 Task: Create Card Product Launch Execution in Board Sales Performance Management Tools to Workspace Financial Management Software. Create Card Variety Show Review in Board Business Process Analysis and Optimization to Workspace Financial Management Software. Create Card Product Launch Execution in Board Brand Personality Development and Branding Strategy to Workspace Financial Management Software
Action: Mouse moved to (59, 359)
Screenshot: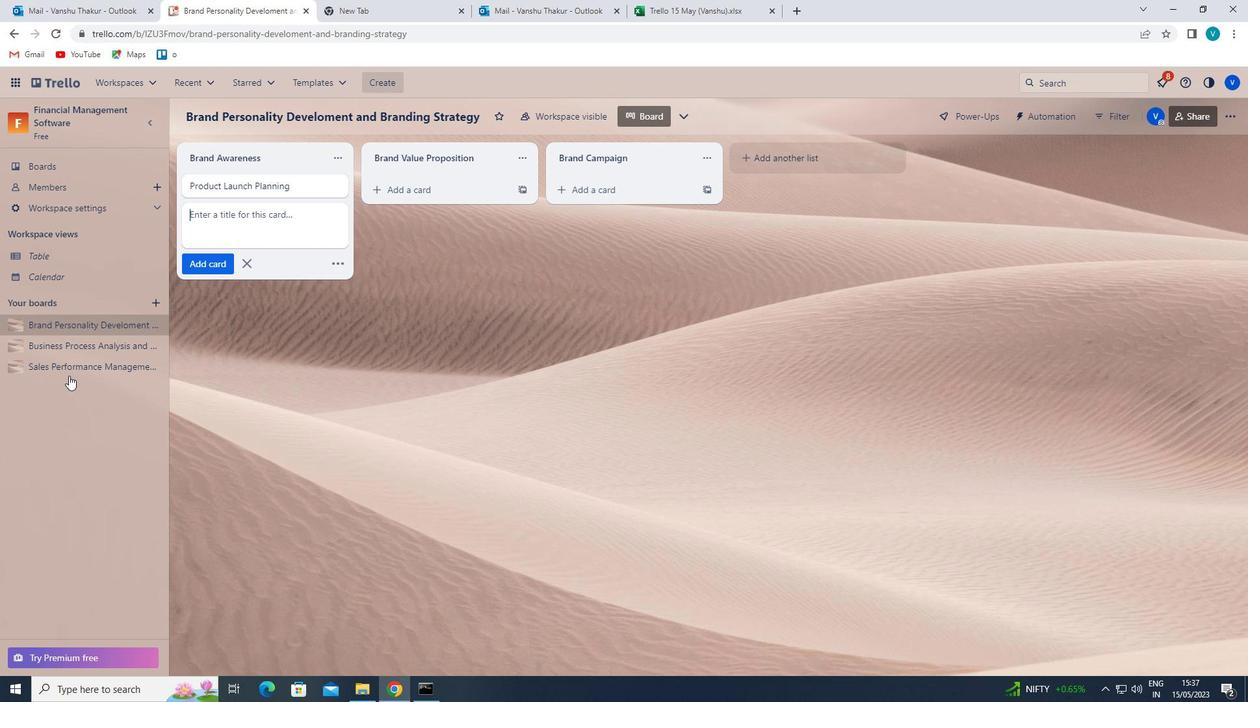 
Action: Mouse pressed left at (59, 359)
Screenshot: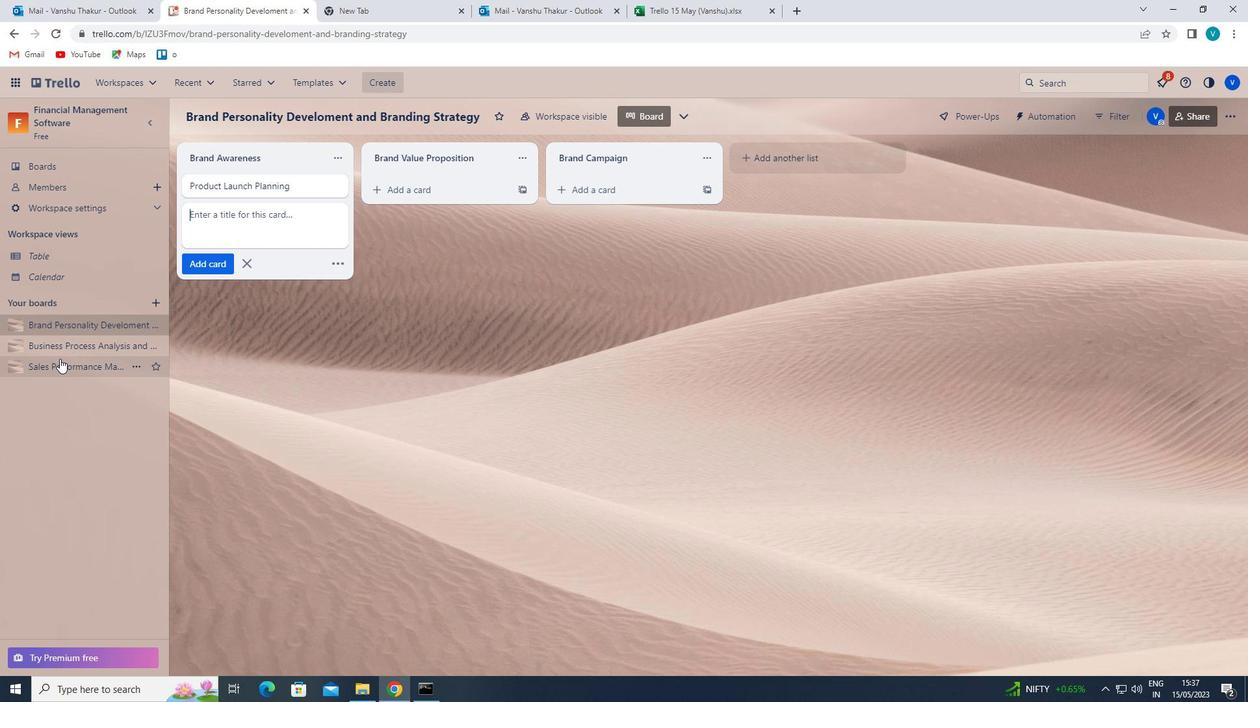 
Action: Mouse moved to (400, 180)
Screenshot: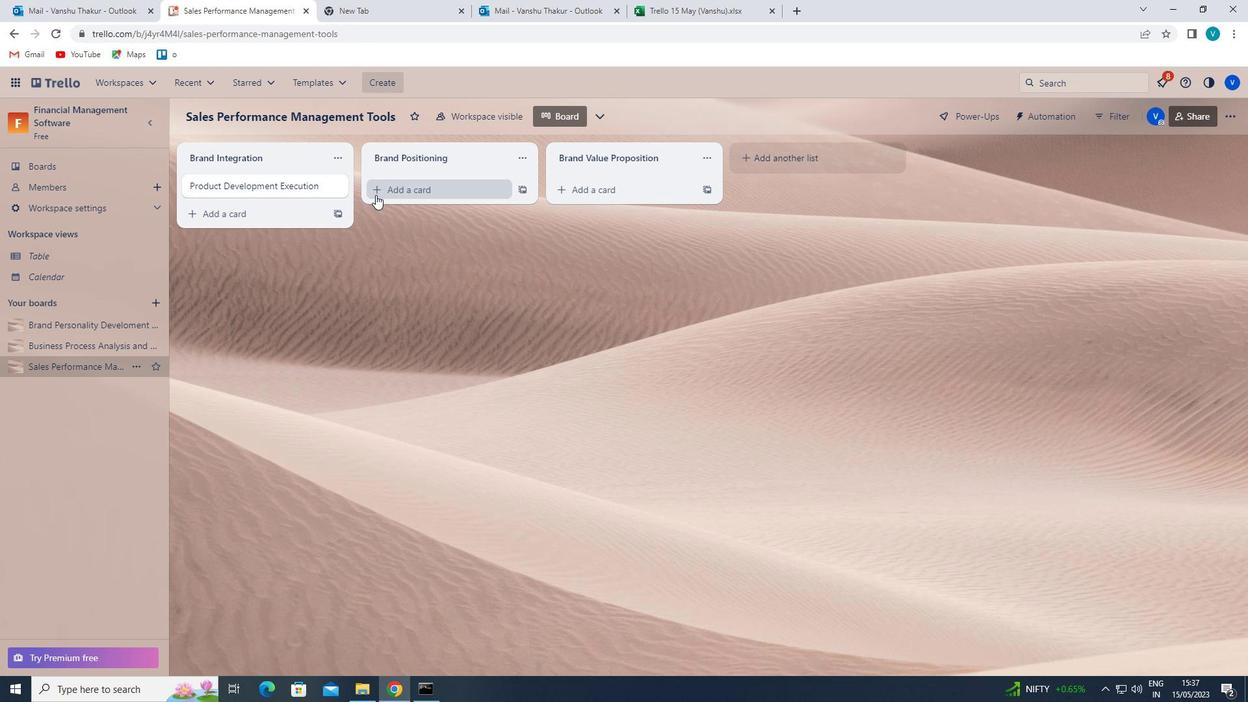 
Action: Mouse pressed left at (400, 180)
Screenshot: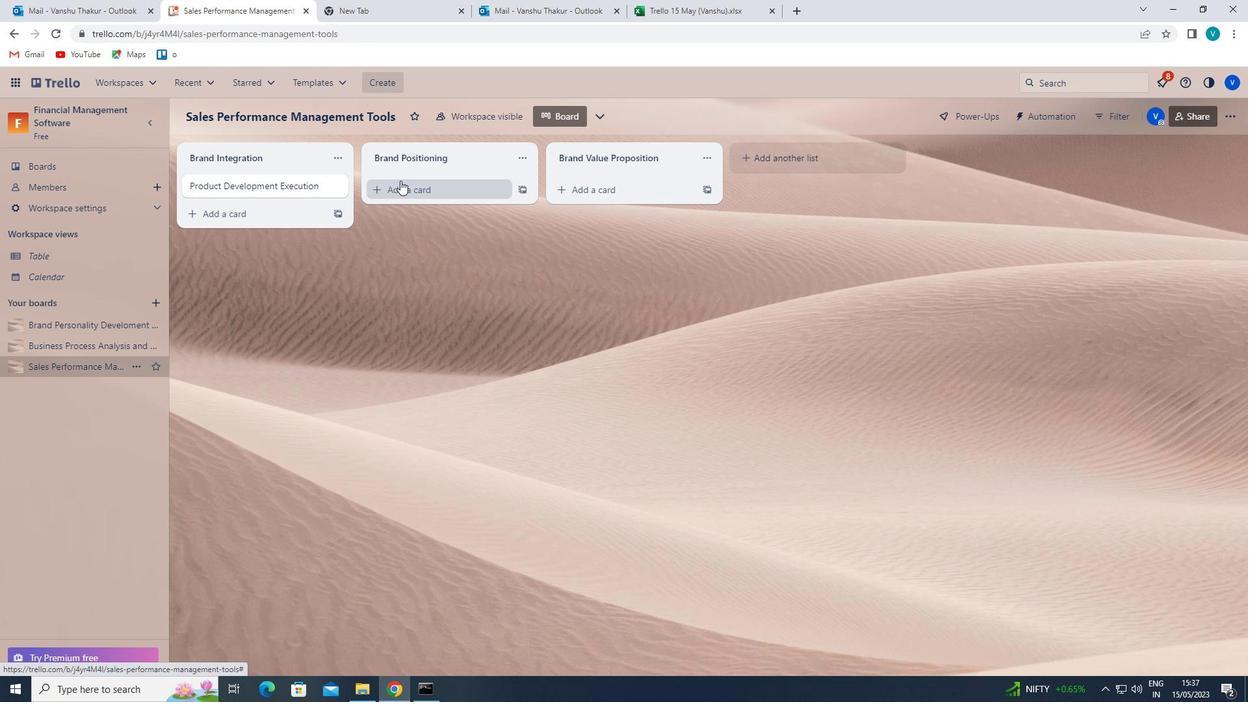 
Action: Key pressed <Key.shift>PRODY<Key.backspace>UCT<Key.space><Key.shift>LAUNCH<Key.space><Key.shift>EXECUTION<Key.enter>
Screenshot: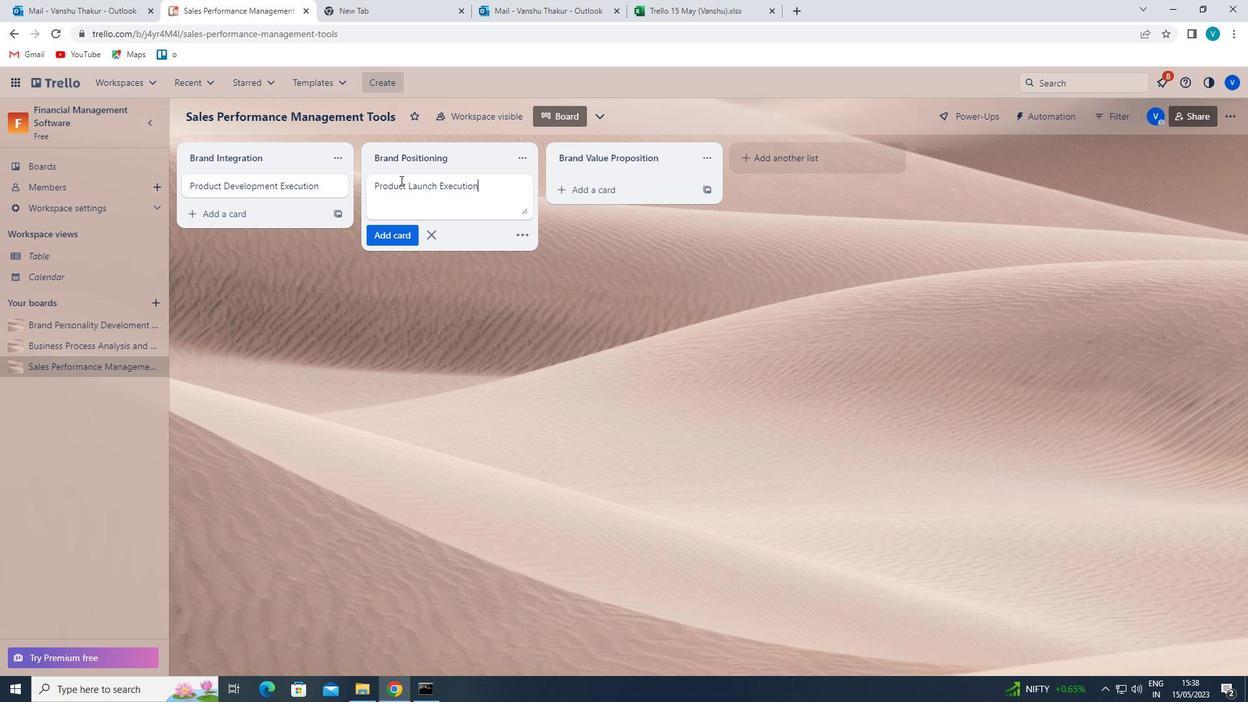 
Action: Mouse moved to (81, 349)
Screenshot: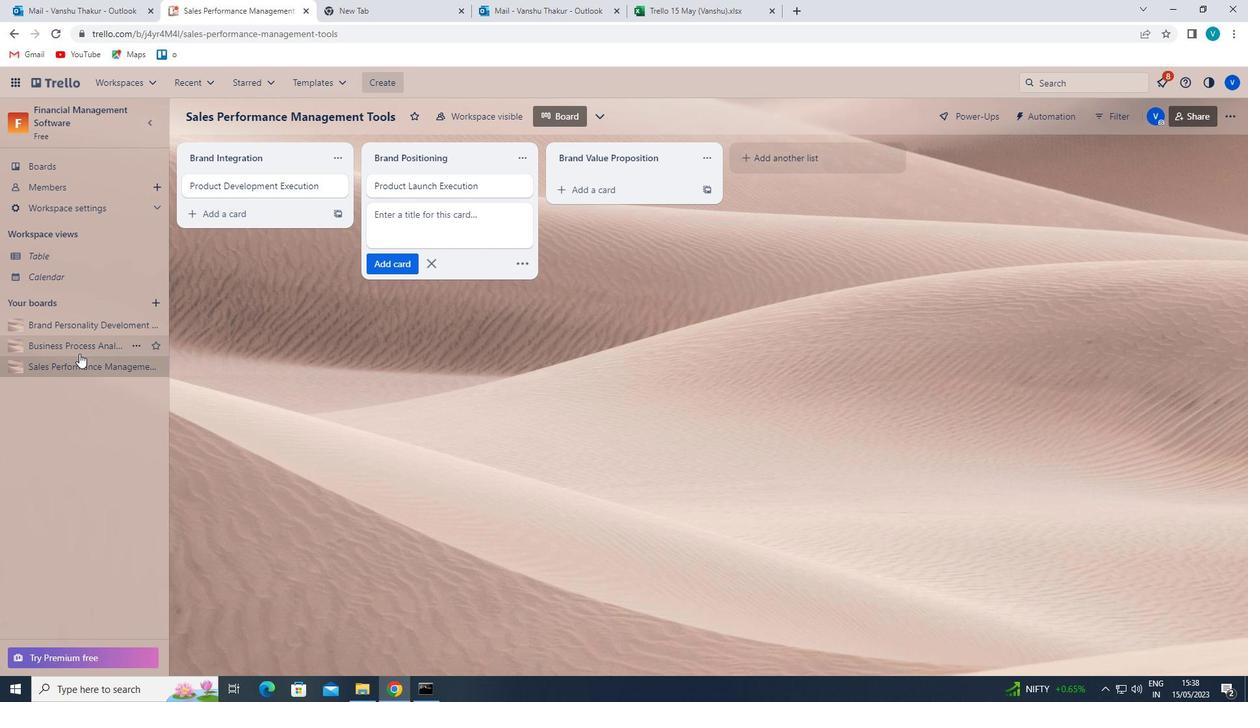 
Action: Mouse pressed left at (81, 349)
Screenshot: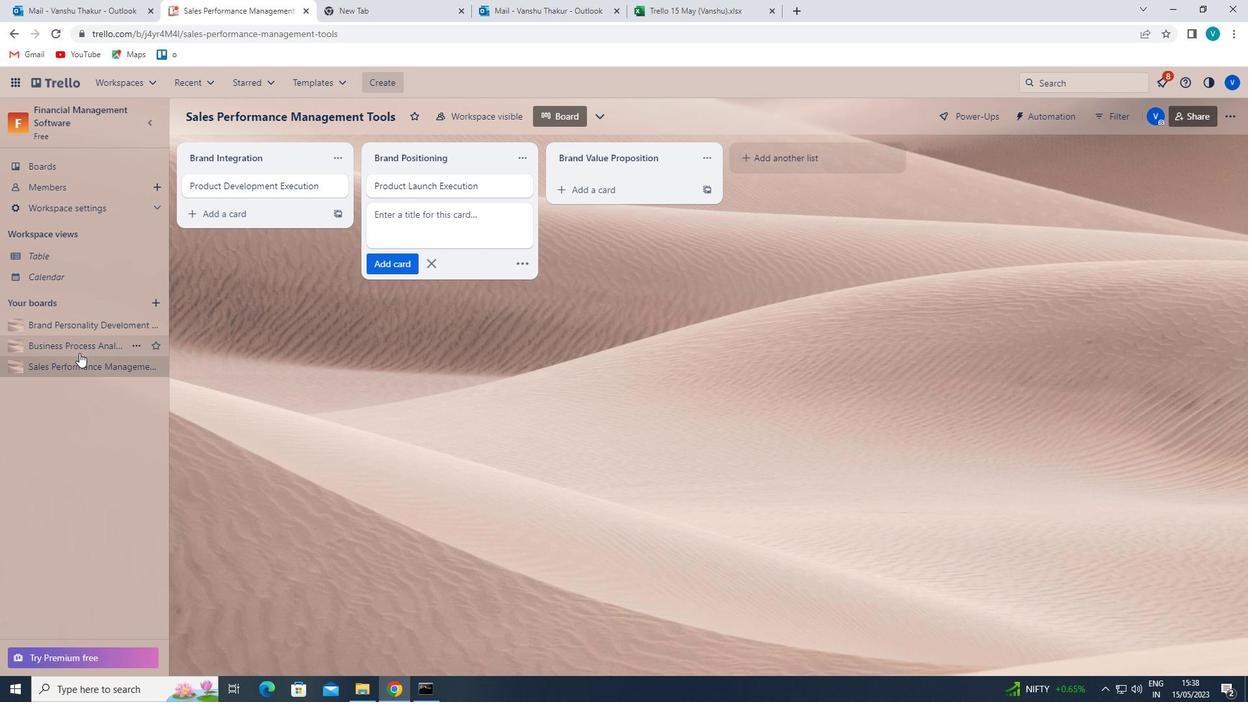 
Action: Mouse moved to (439, 192)
Screenshot: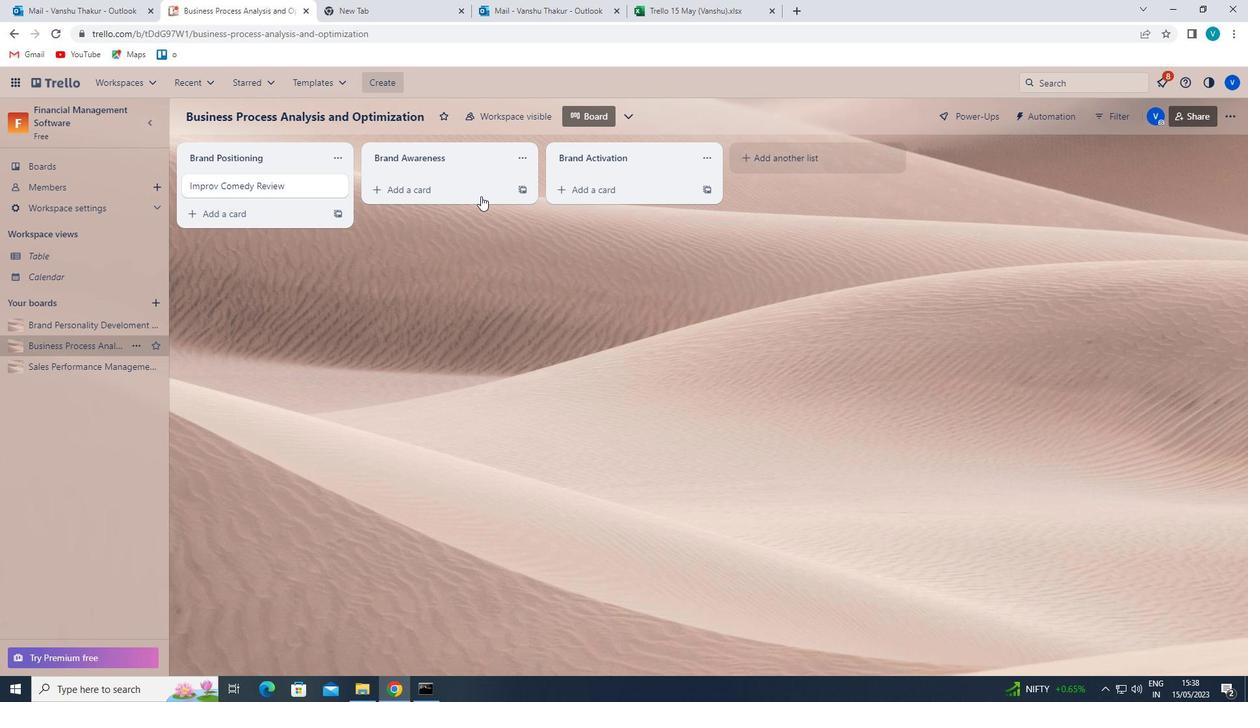 
Action: Mouse pressed left at (439, 192)
Screenshot: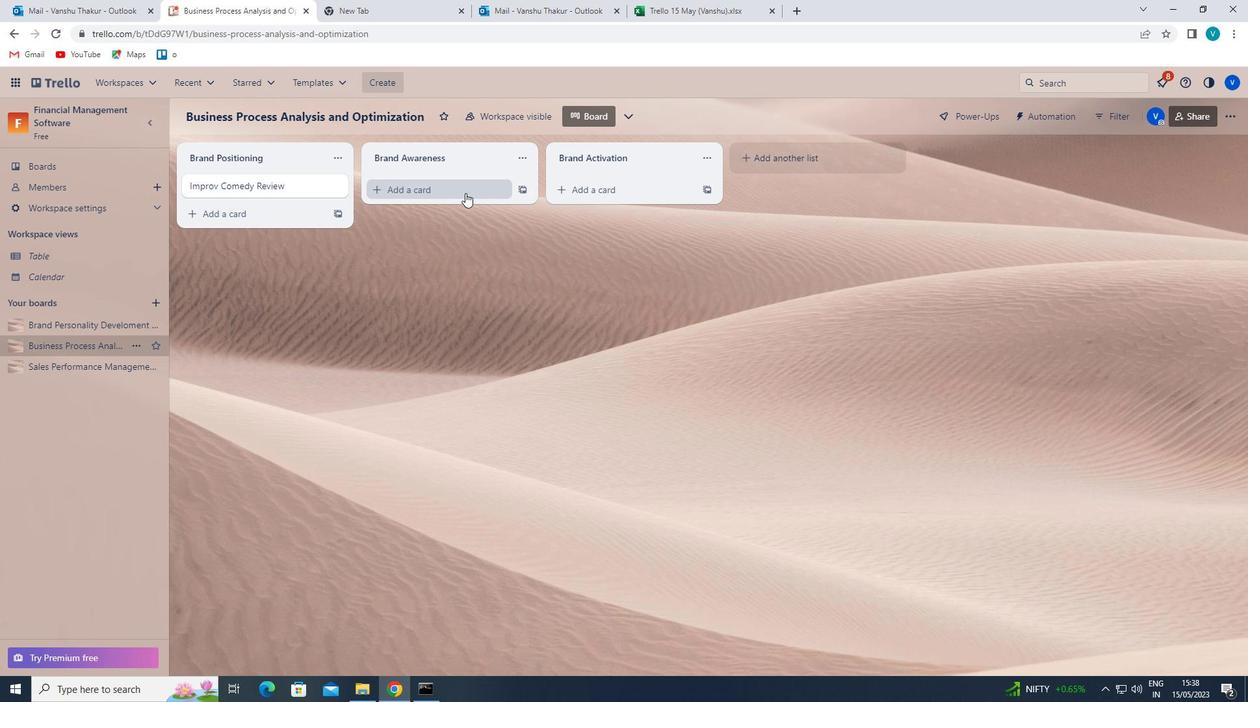 
Action: Key pressed <Key.shift>VARIETY<Key.space><Key.shift>SHOW<Key.space><Key.shift>REVIEW<Key.enter>
Screenshot: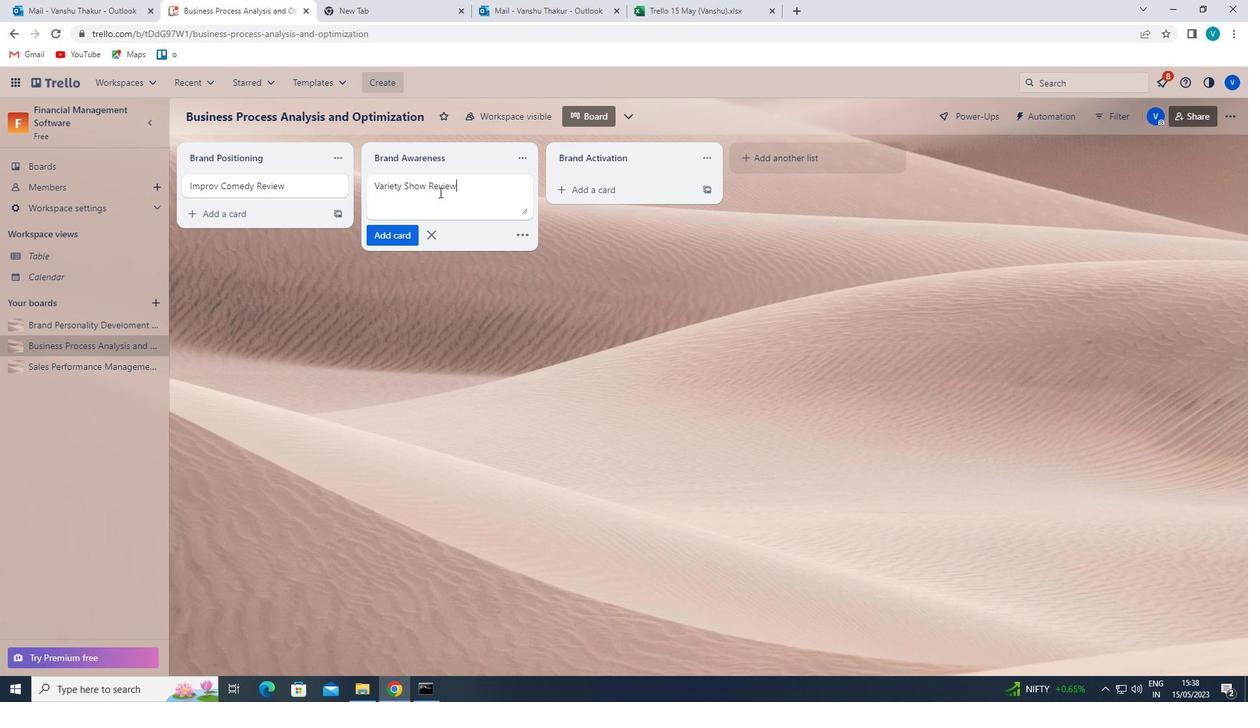 
Action: Mouse moved to (106, 325)
Screenshot: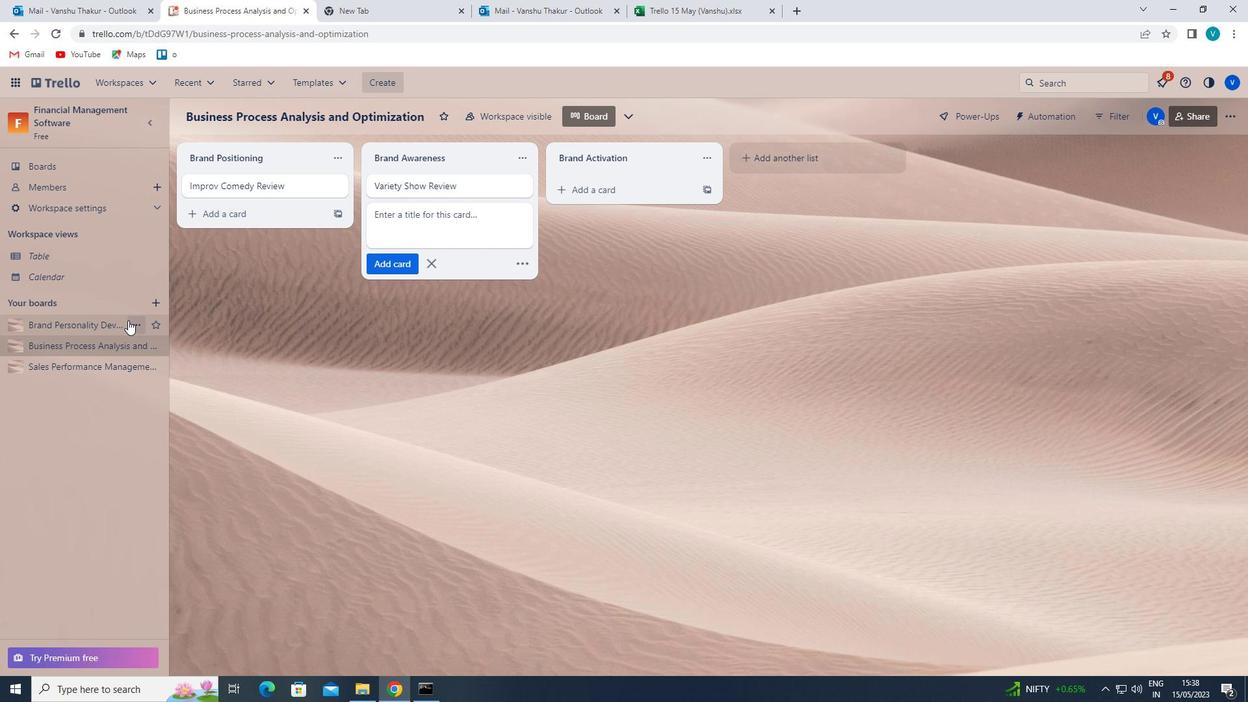 
Action: Mouse pressed left at (106, 325)
Screenshot: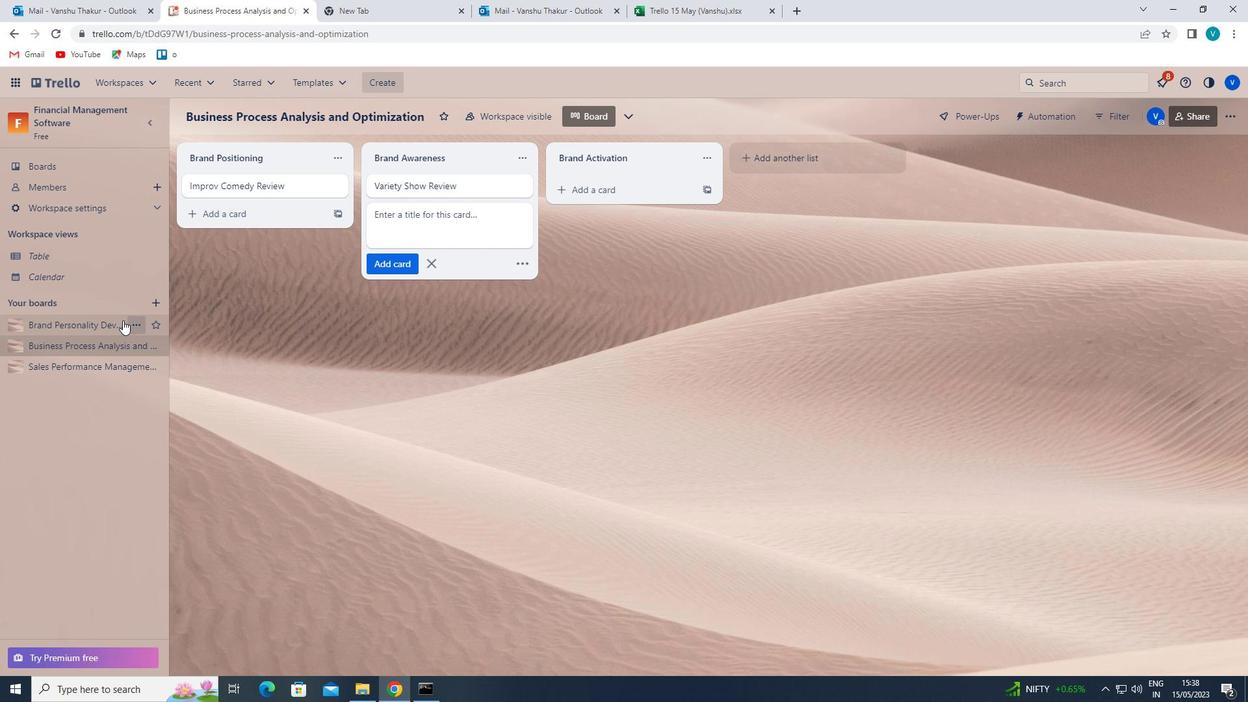 
Action: Mouse moved to (400, 187)
Screenshot: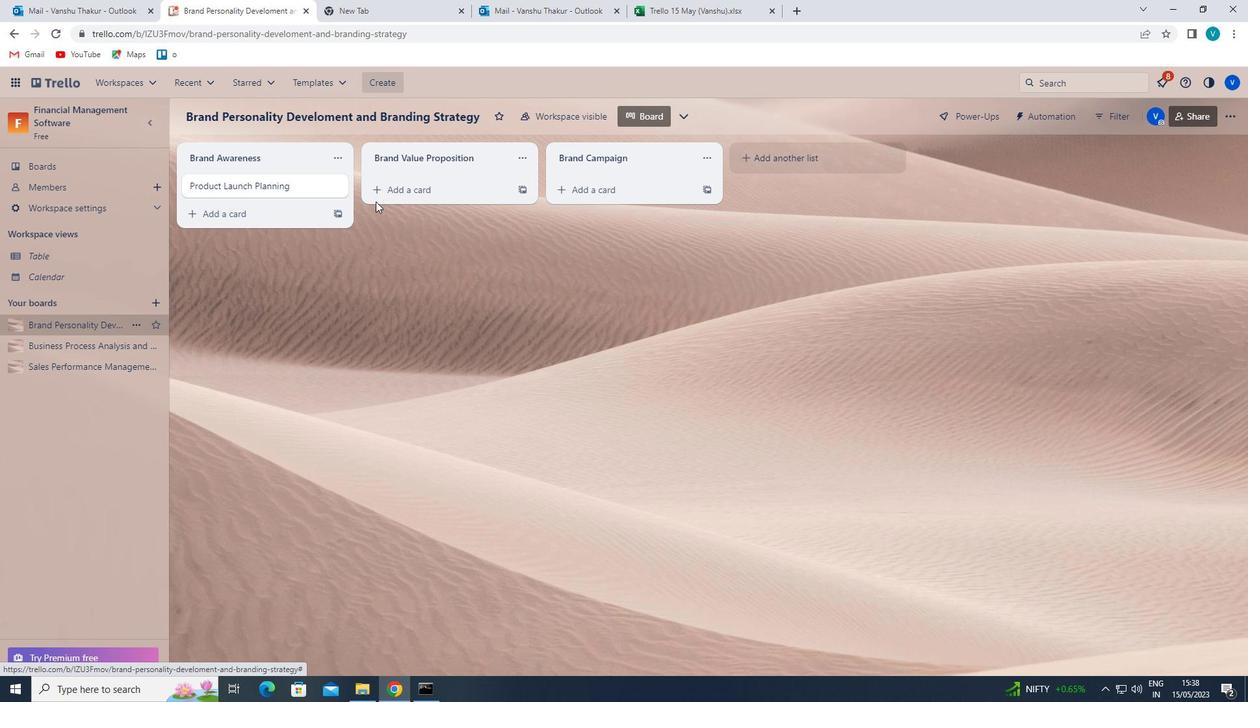 
Action: Mouse pressed left at (400, 187)
Screenshot: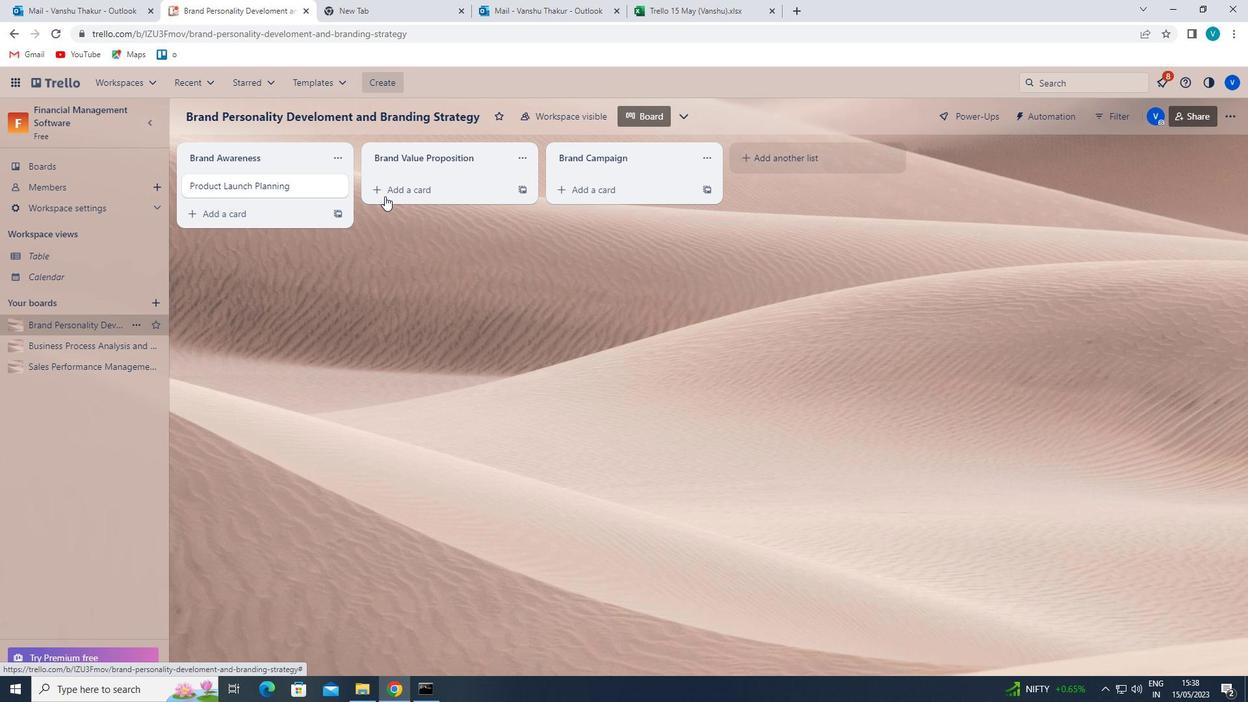 
Action: Key pressed <Key.shift>PRODUCY<Key.space><Key.backspace><Key.backspace>
Screenshot: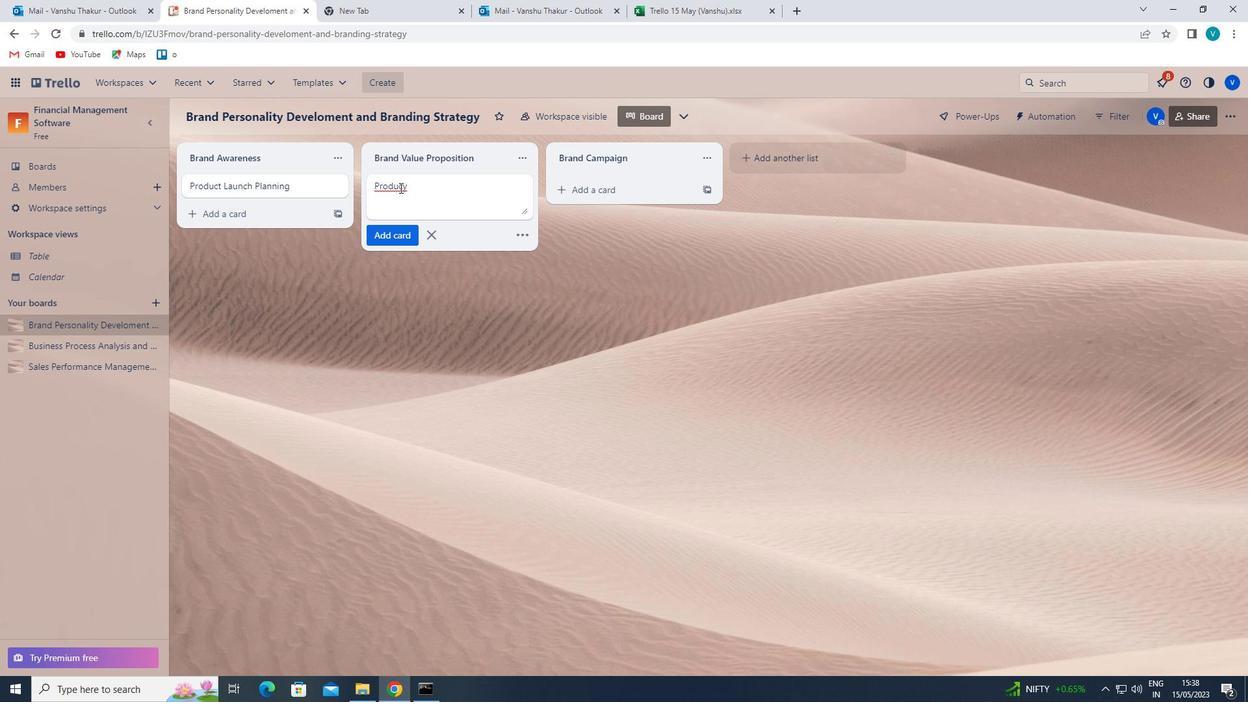 
Action: Mouse moved to (334, 163)
Screenshot: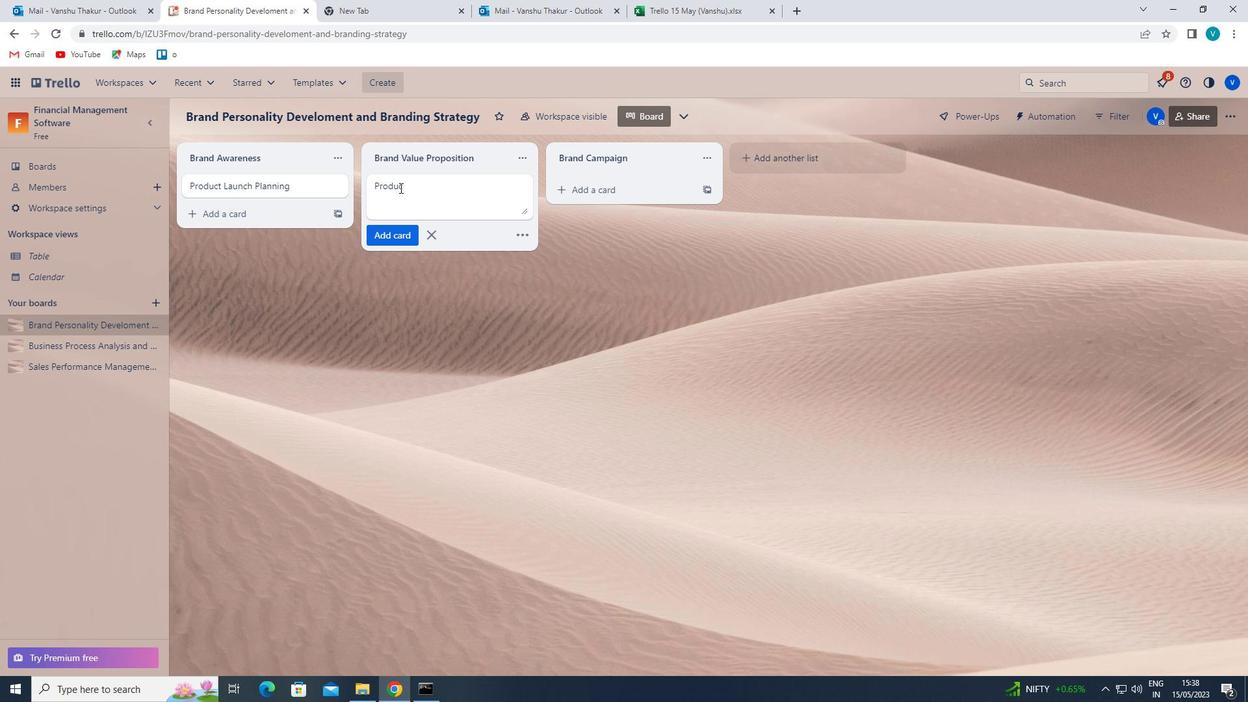 
Action: Key pressed T<Key.space><Key.shift>LAUNCH<Key.space><Key.shift>EXECUTION<Key.enter>
Screenshot: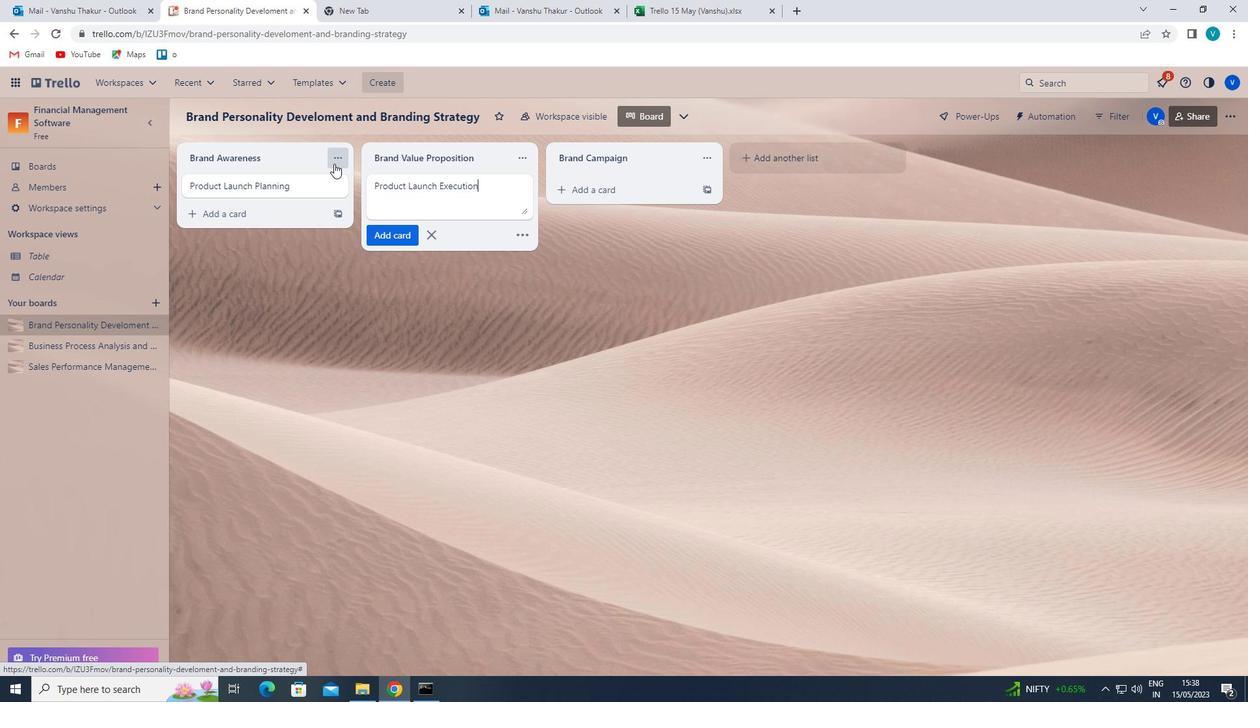 
